 Task: Add Hint Strawberry Lemonade Hint Water to the cart.
Action: Mouse moved to (19, 84)
Screenshot: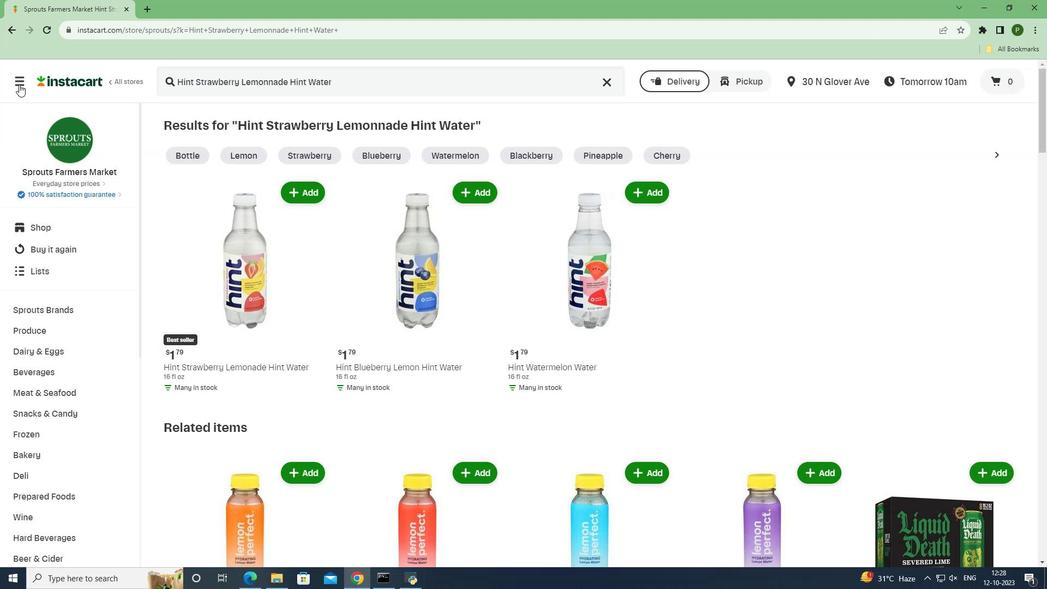 
Action: Mouse pressed left at (19, 84)
Screenshot: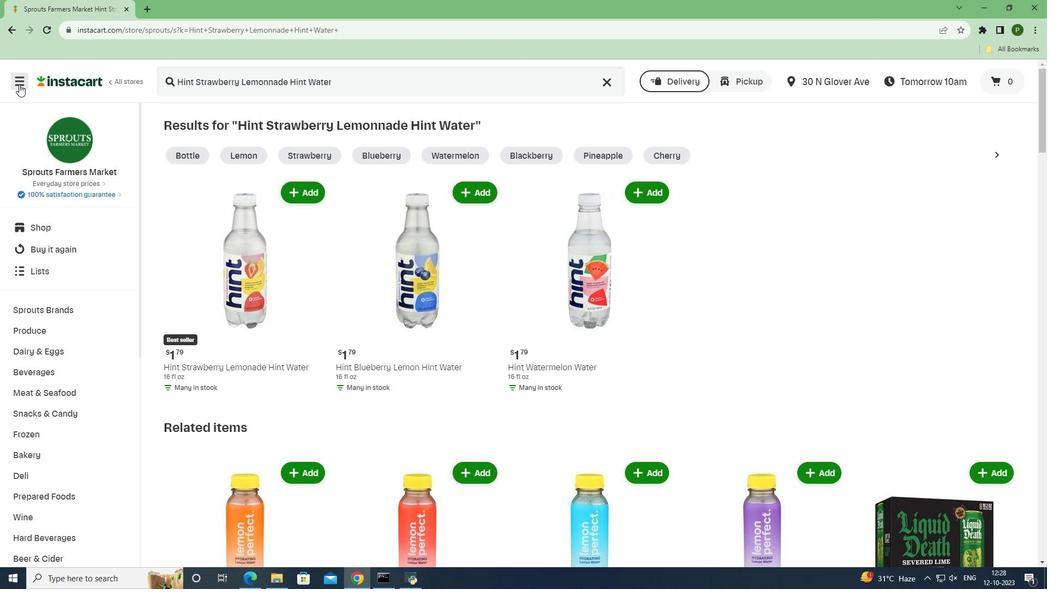 
Action: Mouse moved to (50, 283)
Screenshot: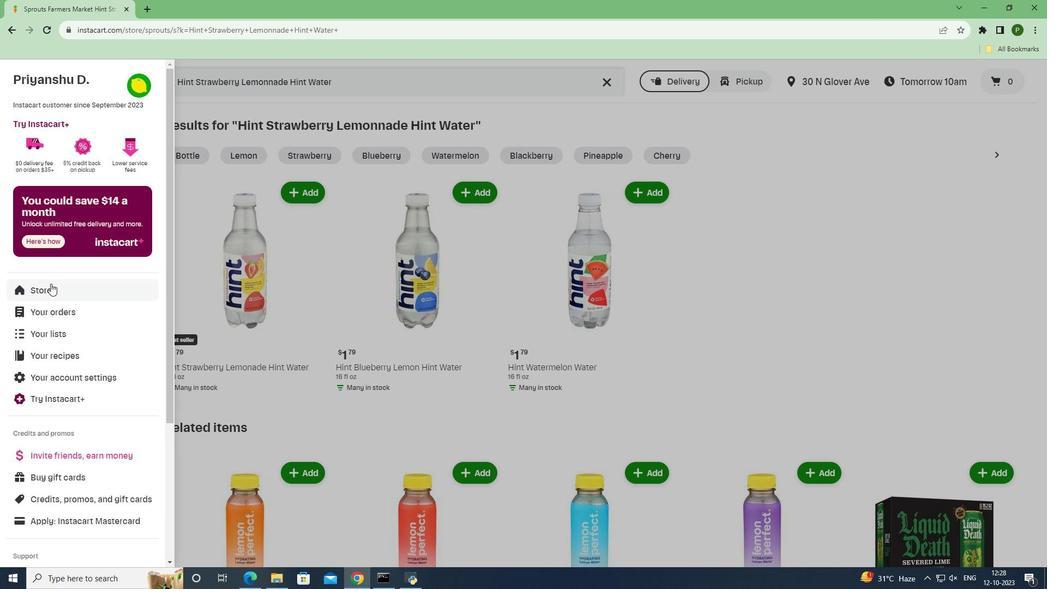 
Action: Mouse pressed left at (50, 283)
Screenshot: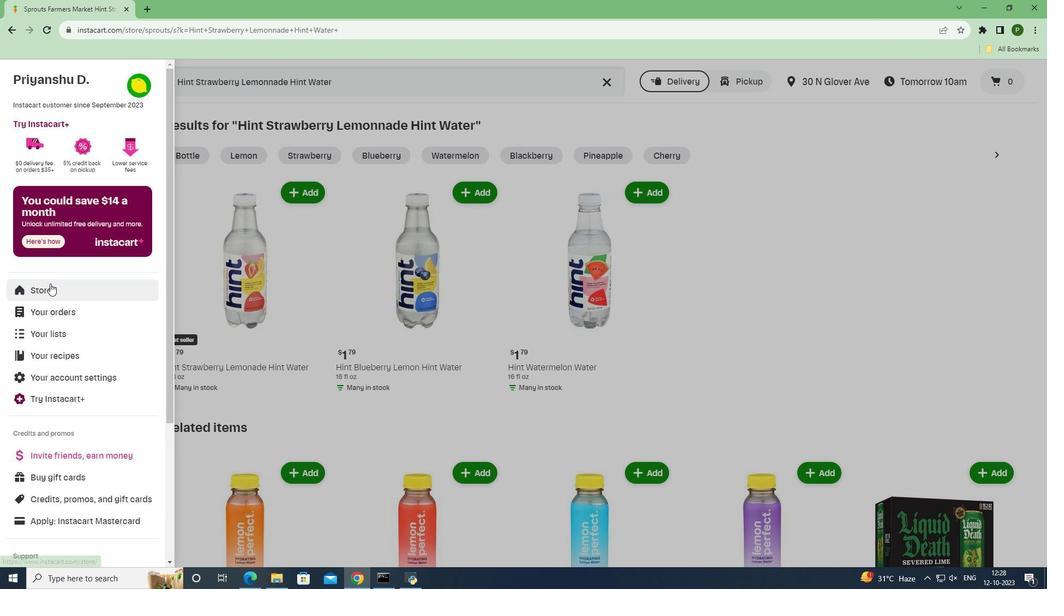 
Action: Mouse moved to (252, 126)
Screenshot: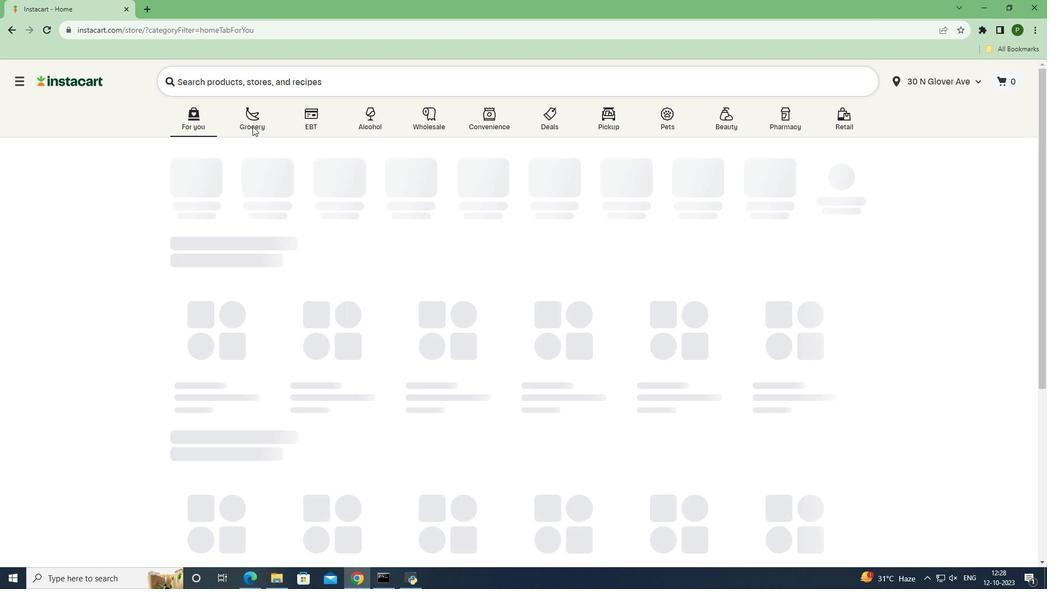 
Action: Mouse pressed left at (252, 126)
Screenshot: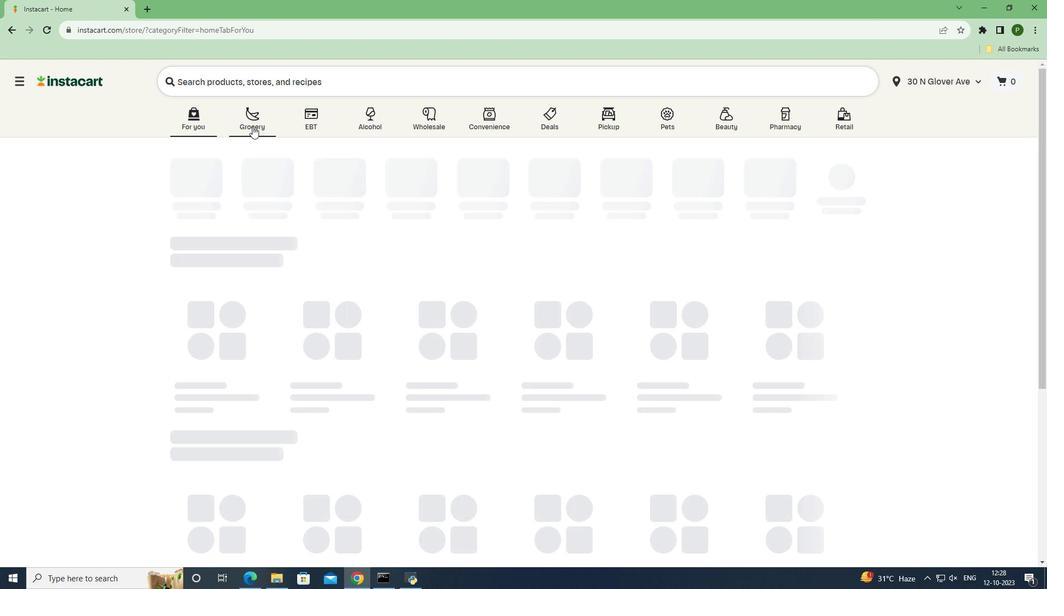 
Action: Mouse moved to (446, 252)
Screenshot: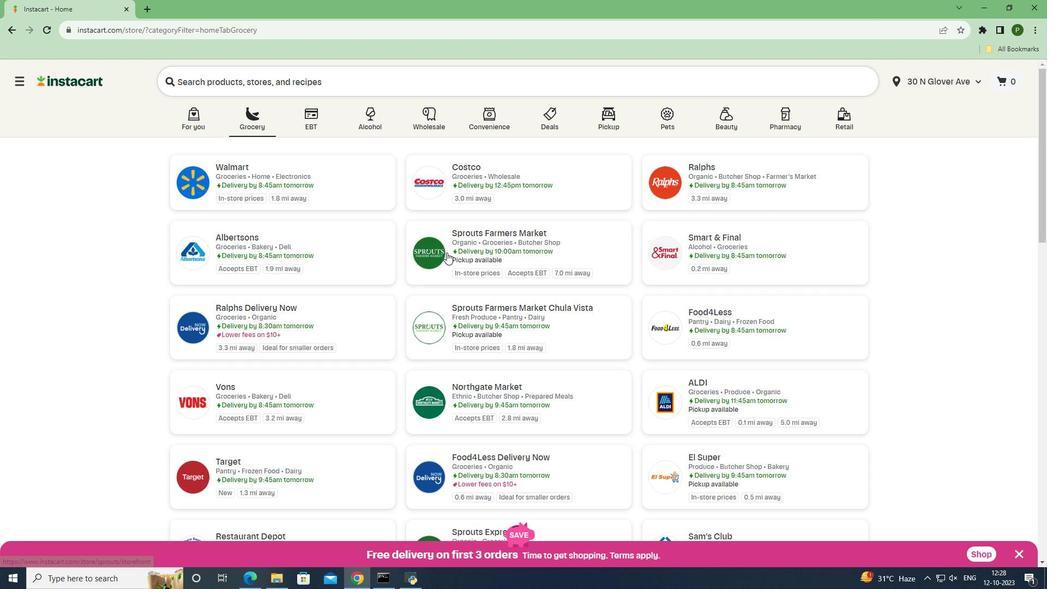 
Action: Mouse pressed left at (446, 252)
Screenshot: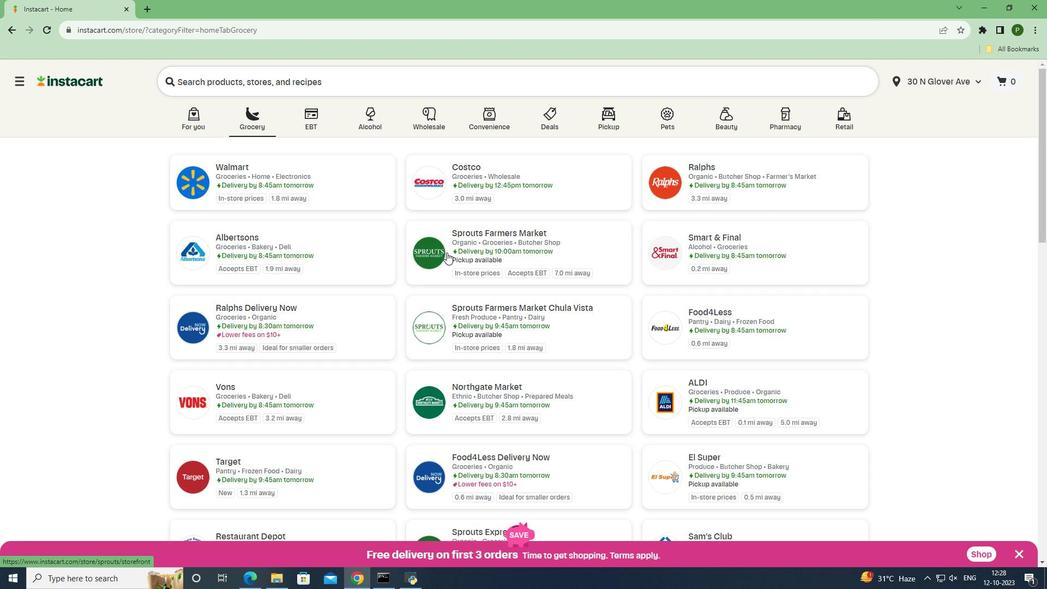 
Action: Mouse moved to (58, 368)
Screenshot: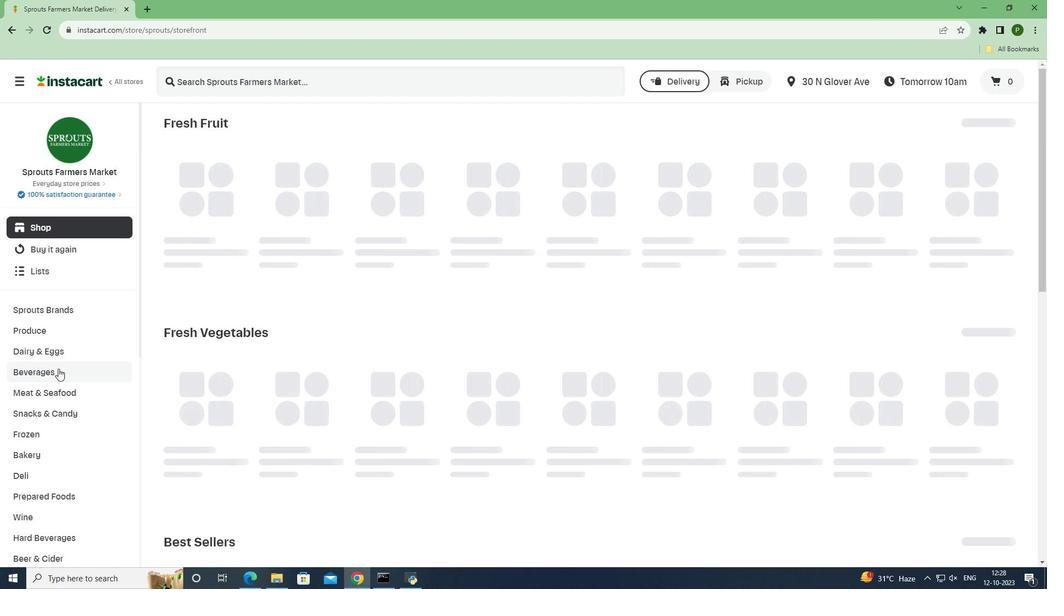 
Action: Mouse pressed left at (58, 368)
Screenshot: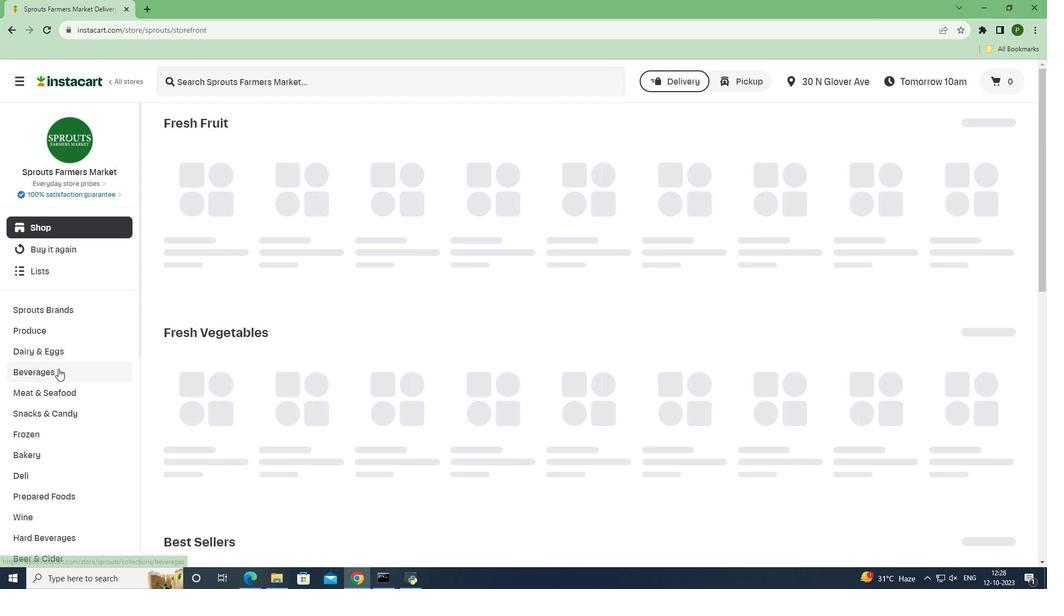
Action: Mouse moved to (470, 156)
Screenshot: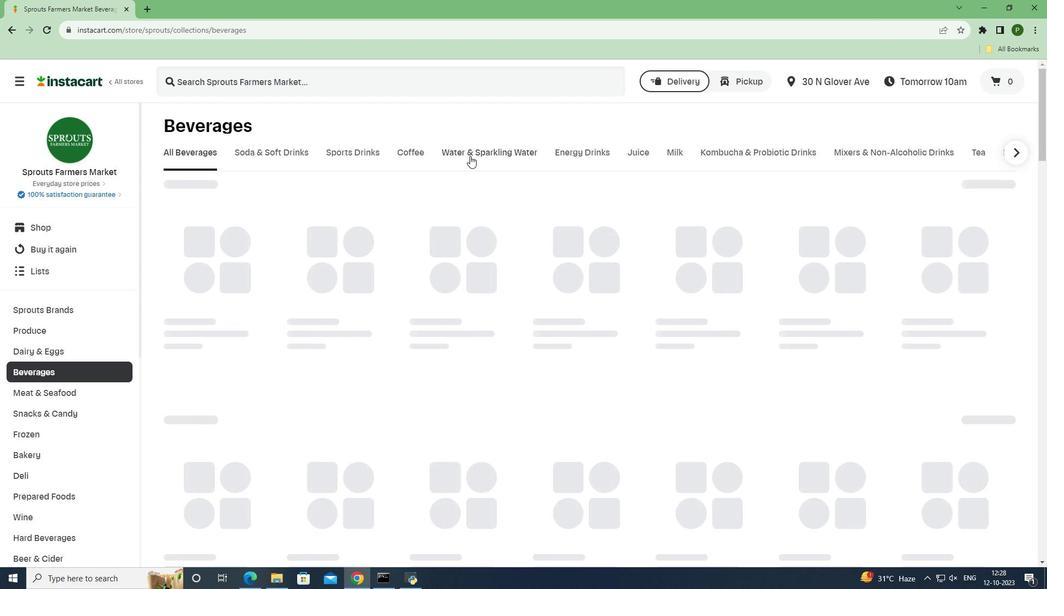 
Action: Mouse pressed left at (470, 156)
Screenshot: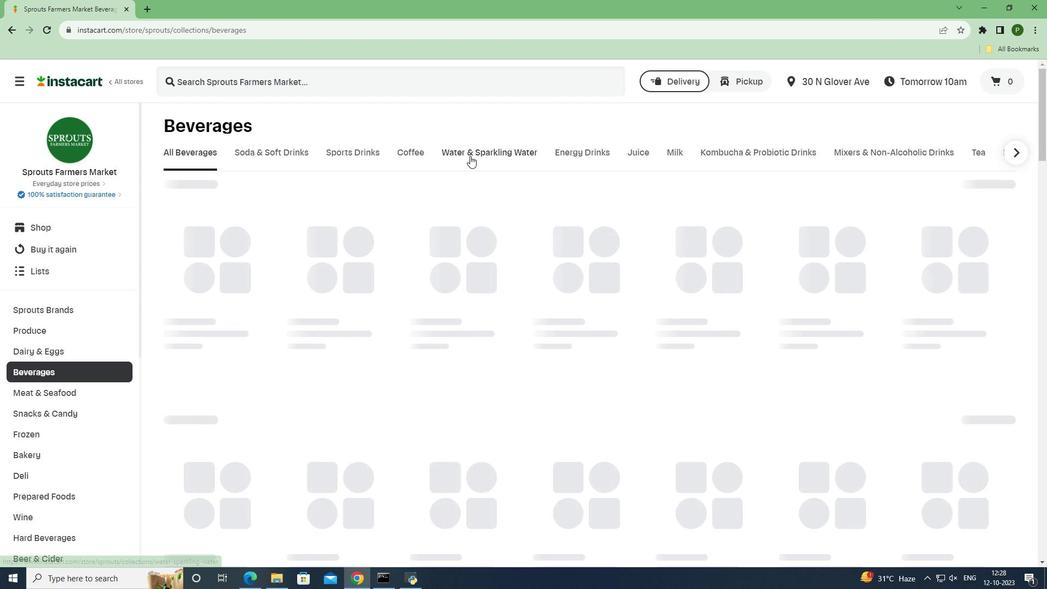 
Action: Mouse moved to (375, 81)
Screenshot: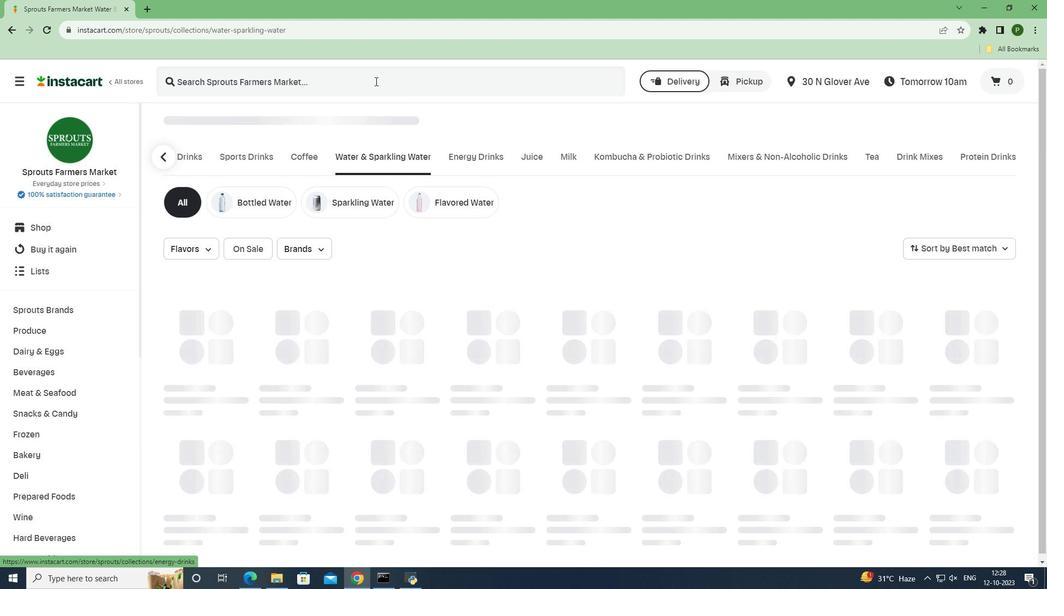 
Action: Mouse pressed left at (375, 81)
Screenshot: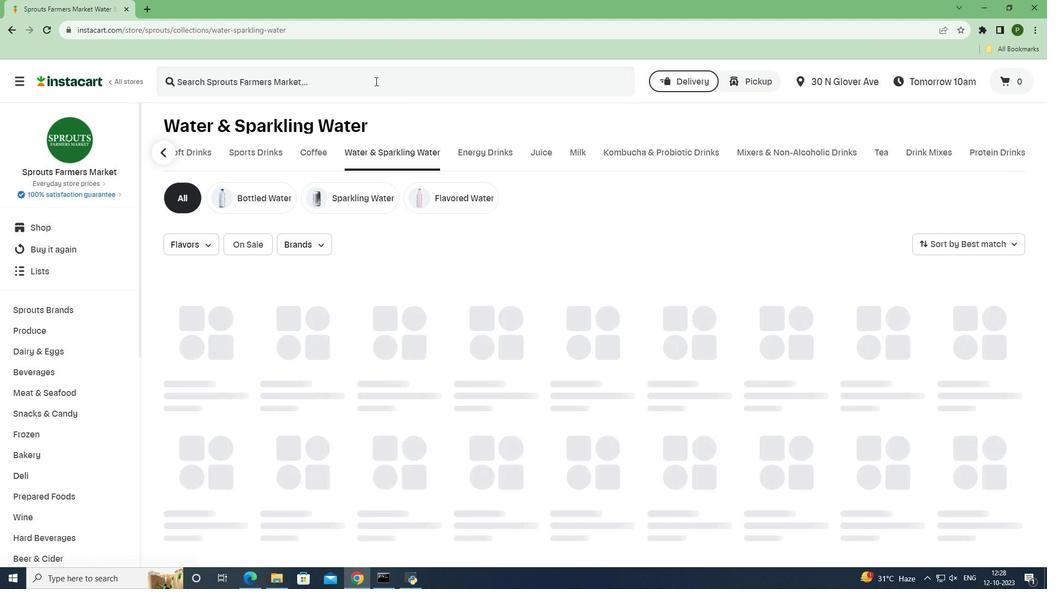 
Action: Key pressed <Key.caps_lock>H<Key.caps_lock>int<Key.space><Key.caps_lock>S<Key.caps_lock>trawberry<Key.space><Key.caps_lock>L<Key.caps_lock>emonade<Key.space><Key.caps_lock>H<Key.caps_lock>int<Key.space><Key.caps_lock>W<Key.caps_lock>ater<Key.space><Key.enter>
Screenshot: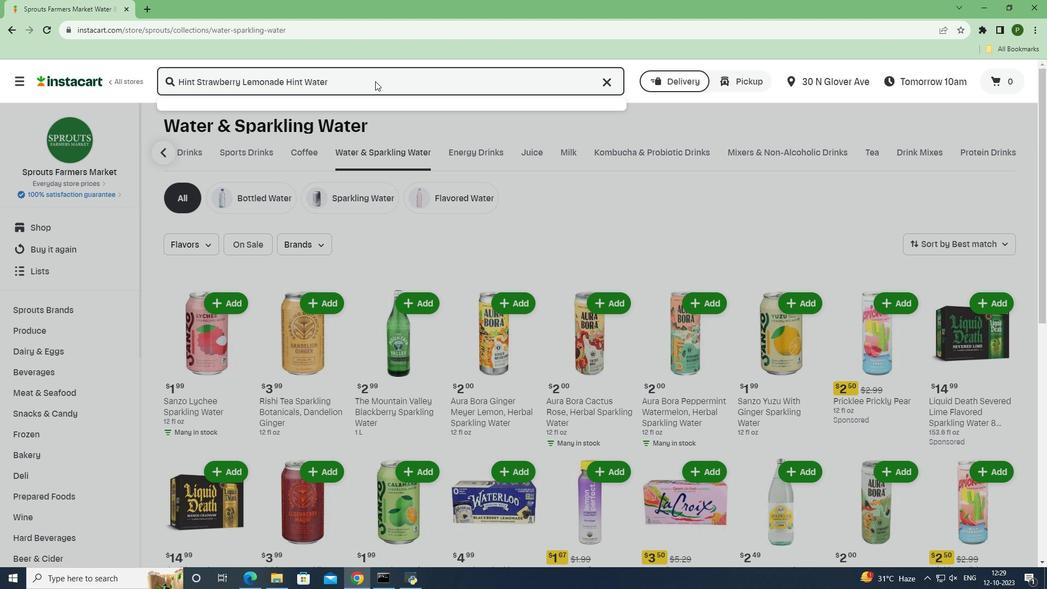 
Action: Mouse moved to (641, 193)
Screenshot: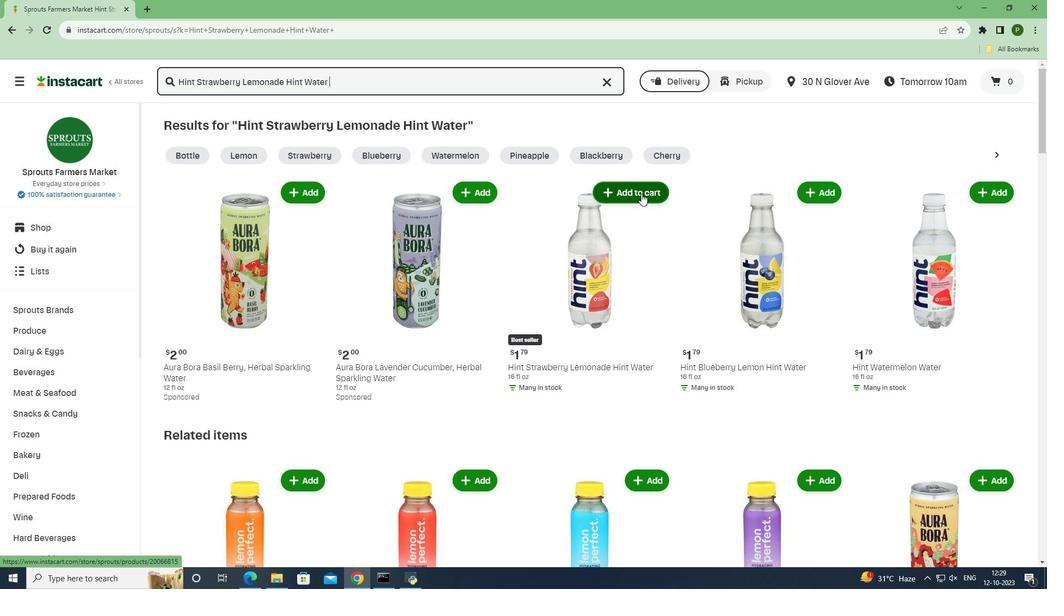 
Action: Mouse pressed left at (641, 193)
Screenshot: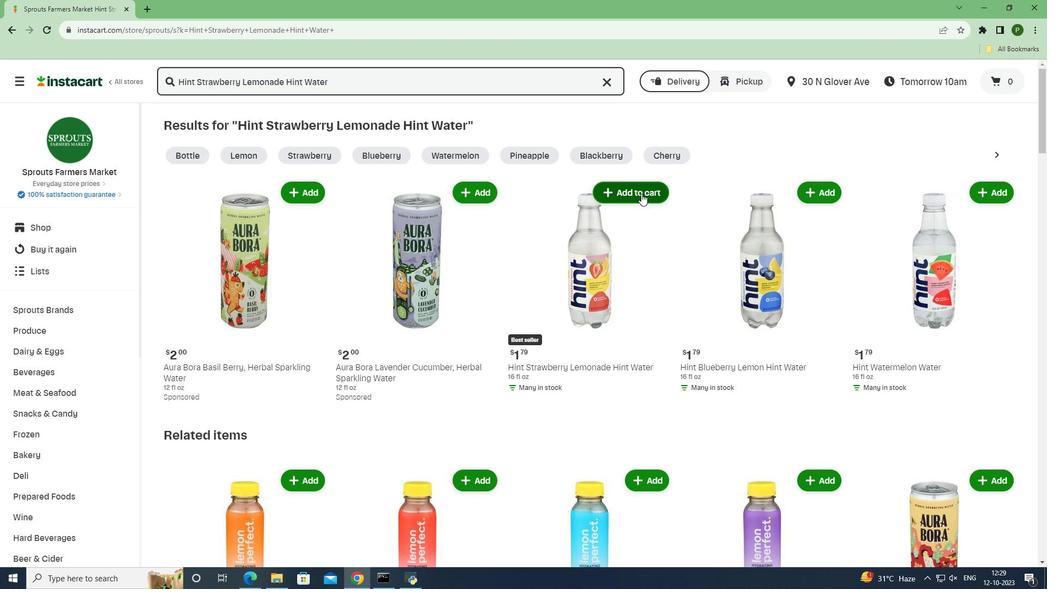 
Action: Mouse moved to (665, 238)
Screenshot: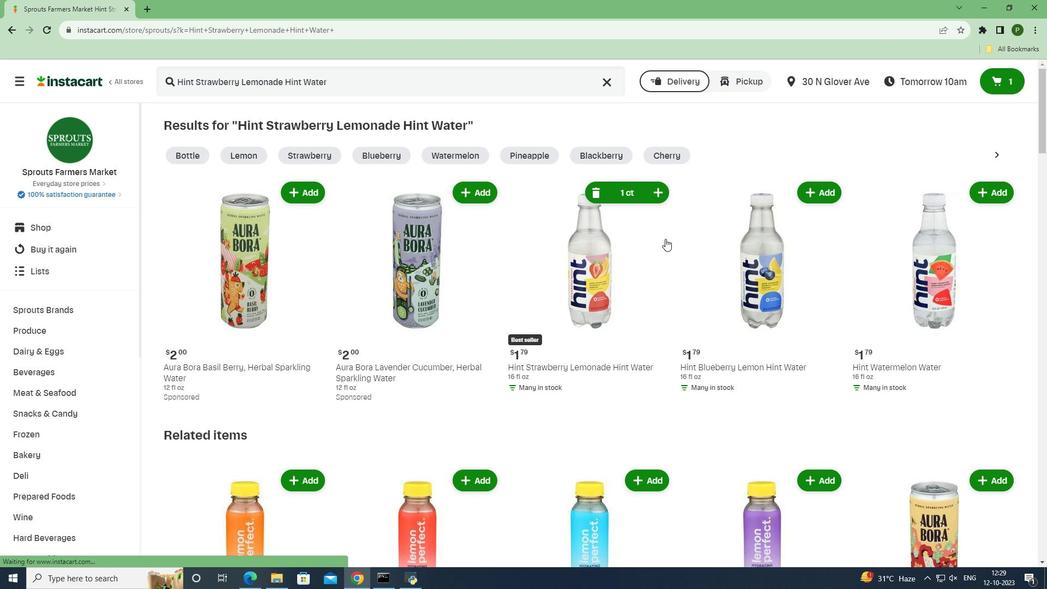 
